 Task: Show the gamification for "Digital Experience".
Action: Mouse moved to (1286, 97)
Screenshot: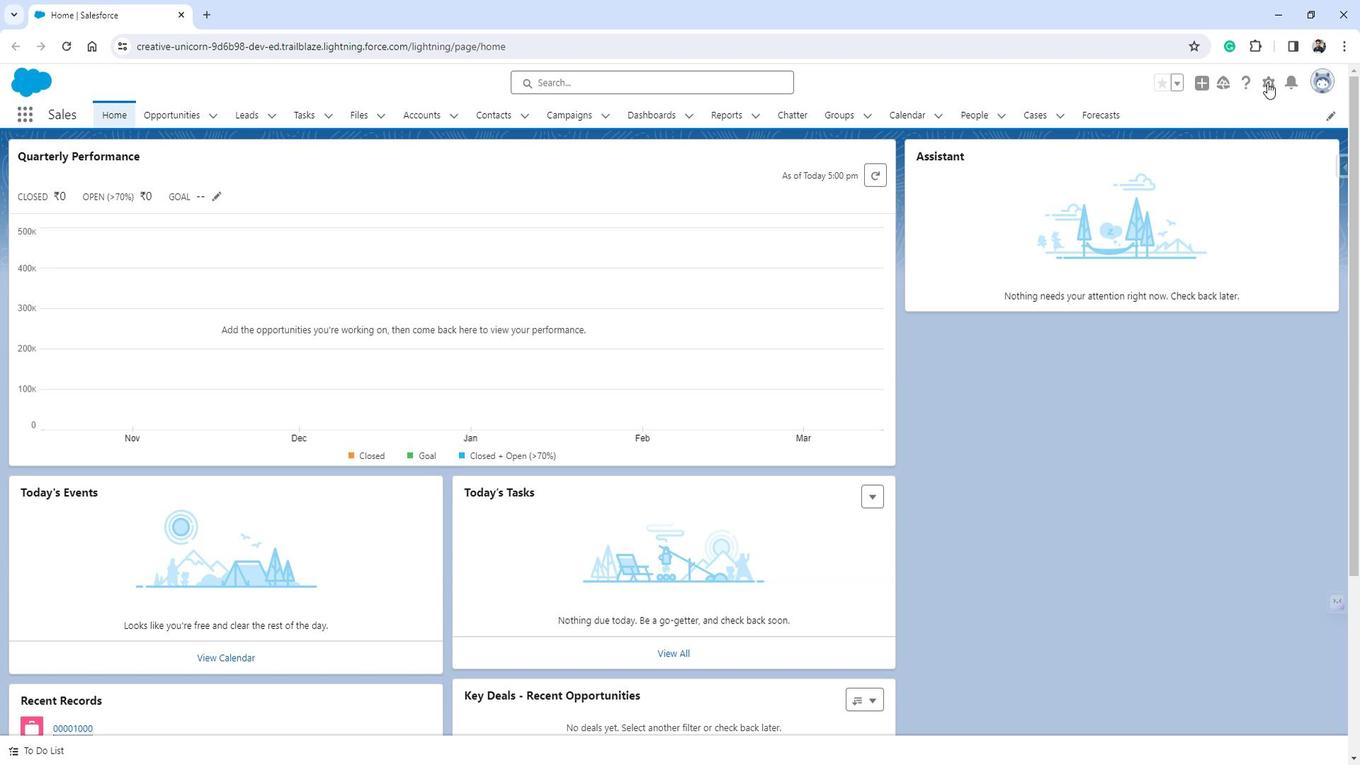 
Action: Mouse pressed left at (1286, 97)
Screenshot: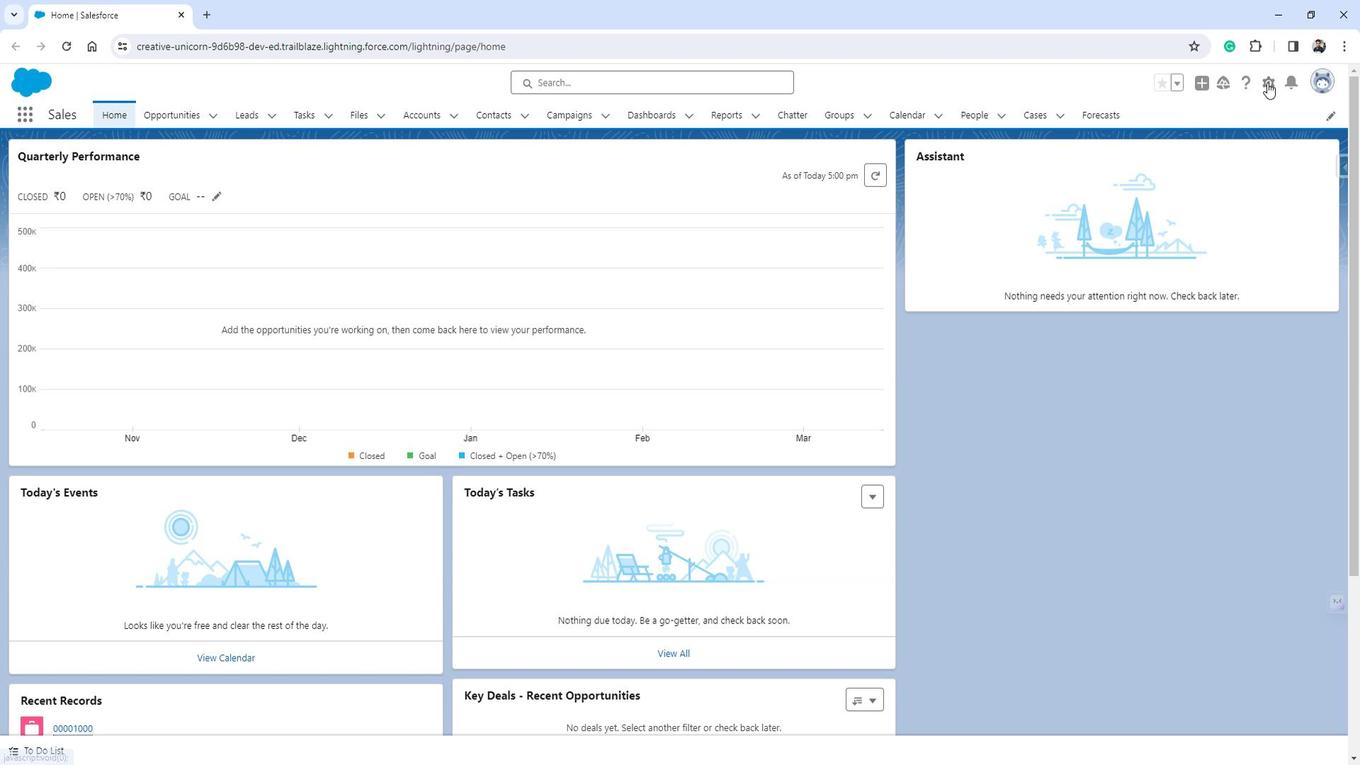 
Action: Mouse moved to (1213, 138)
Screenshot: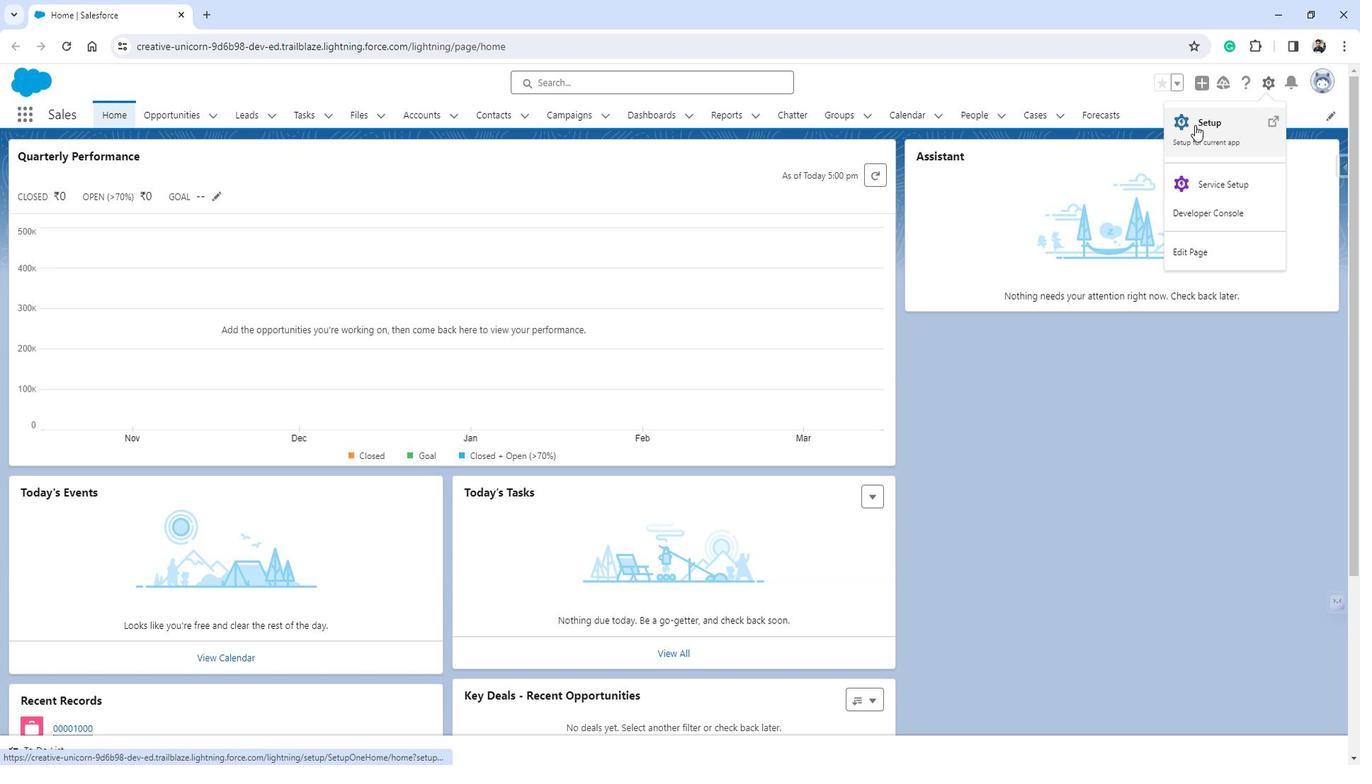 
Action: Mouse pressed left at (1213, 138)
Screenshot: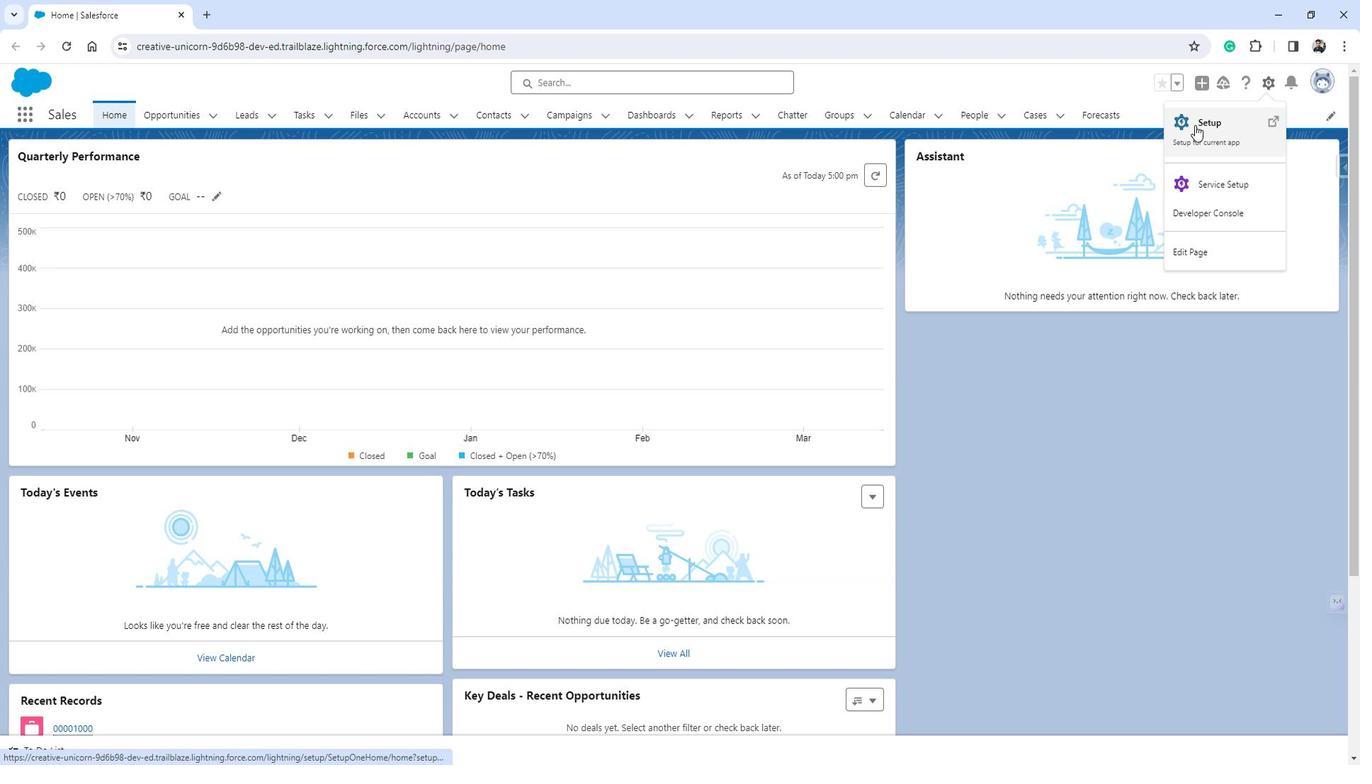 
Action: Mouse moved to (113, 420)
Screenshot: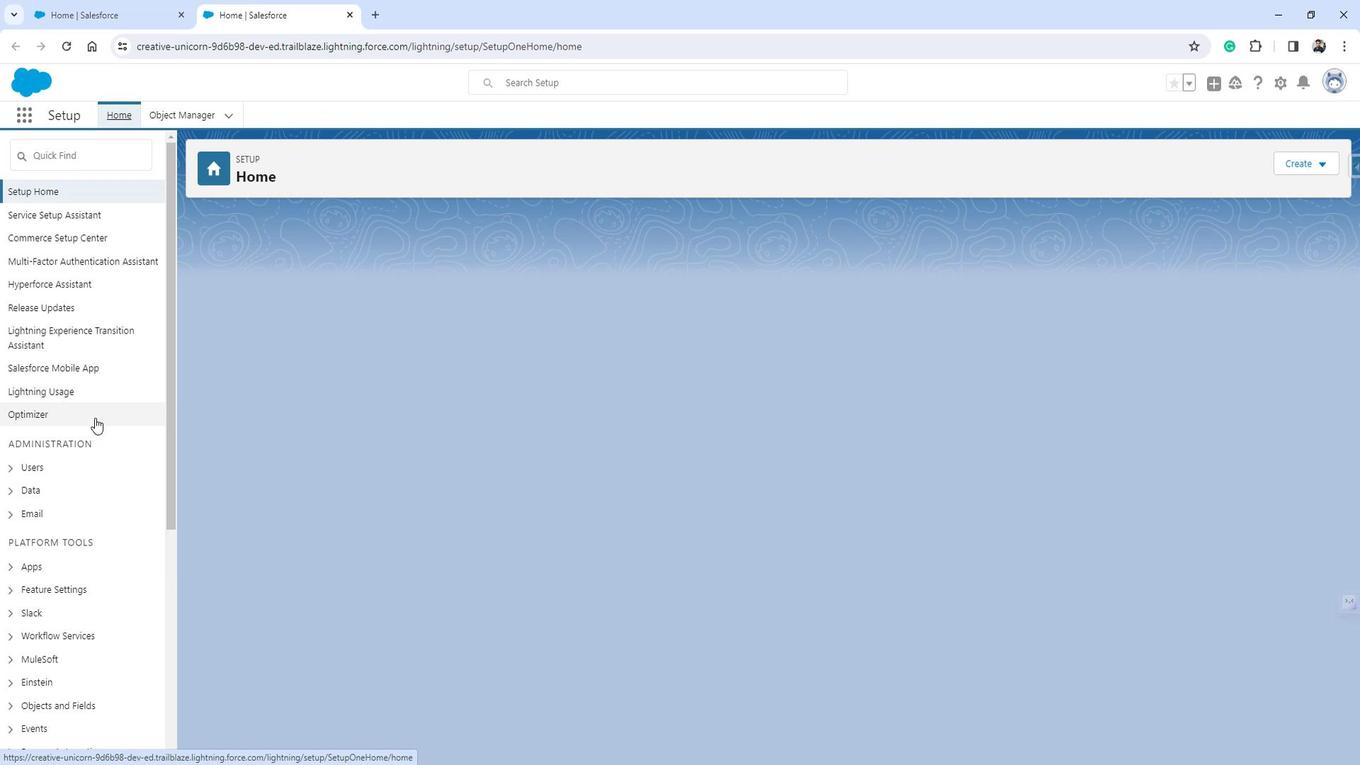 
Action: Mouse scrolled (113, 420) with delta (0, 0)
Screenshot: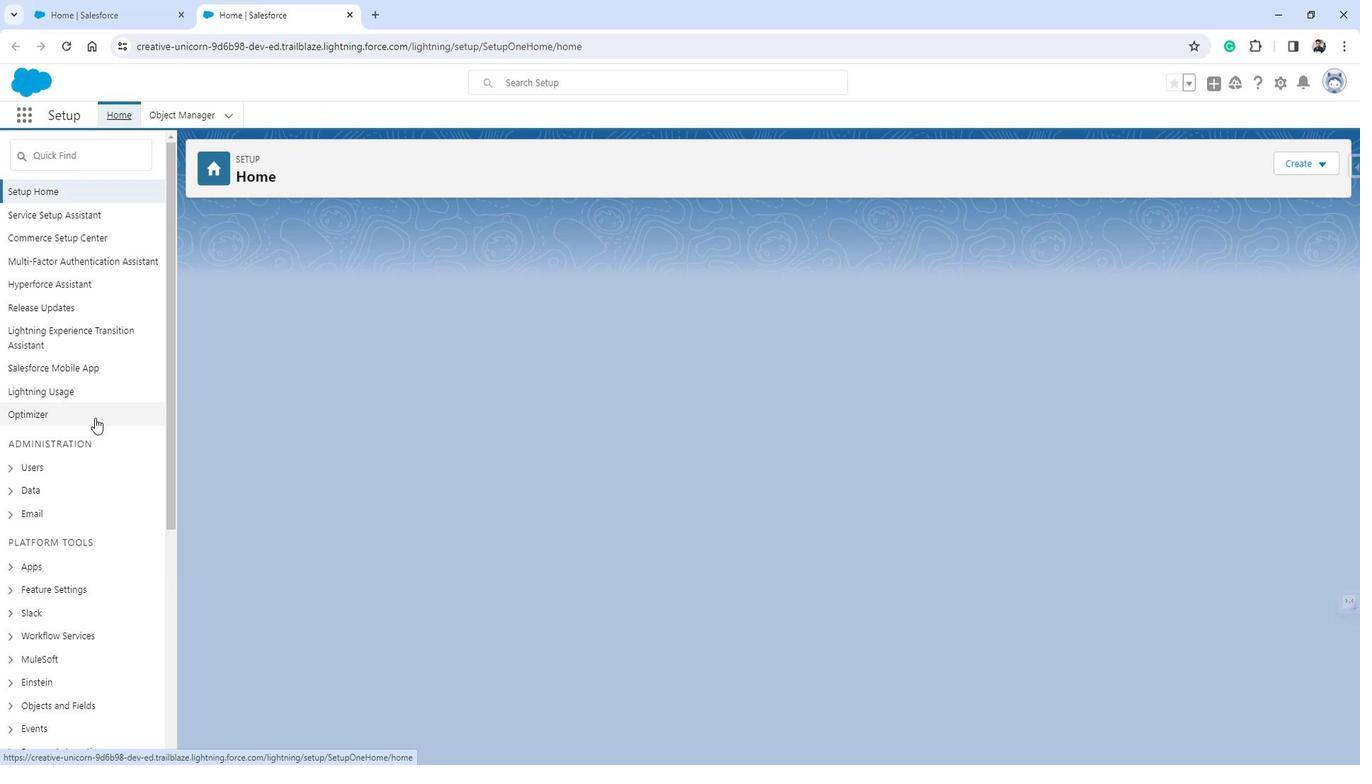 
Action: Mouse scrolled (113, 420) with delta (0, 0)
Screenshot: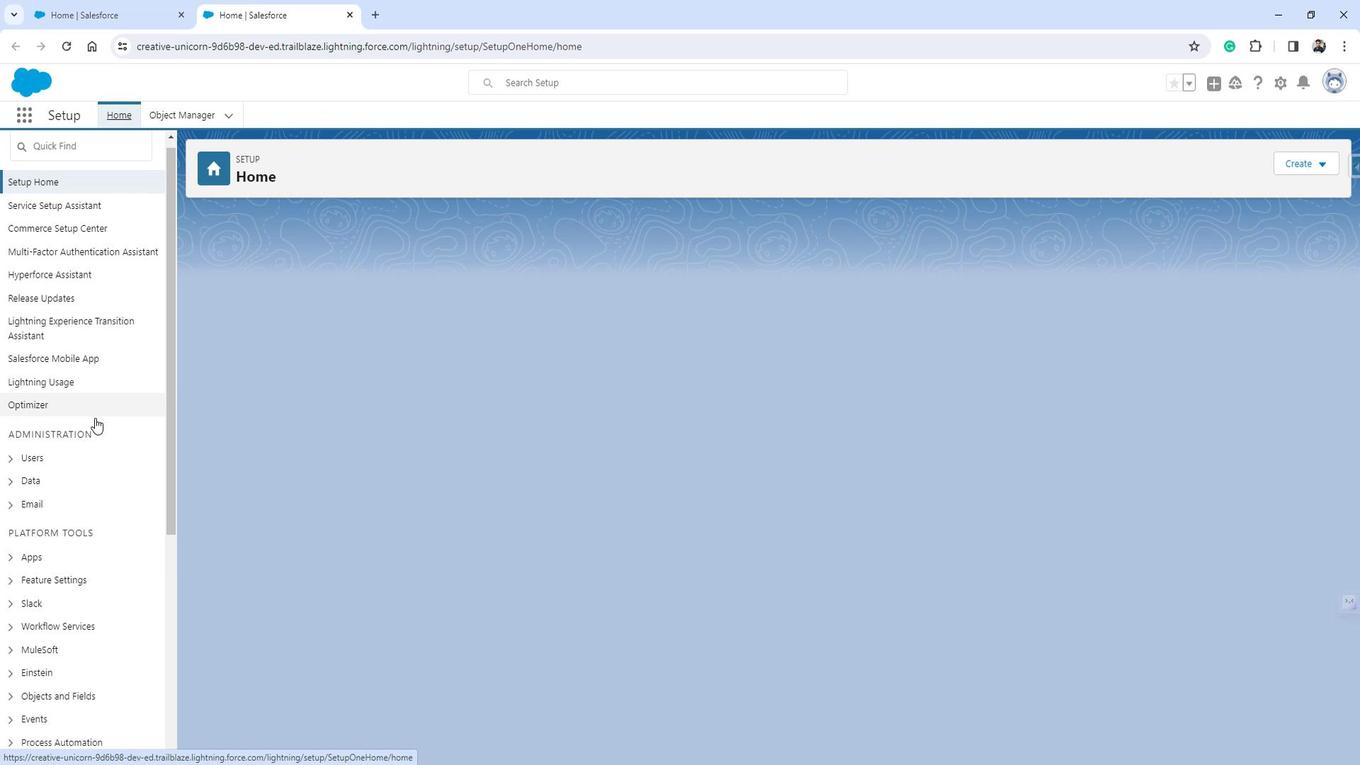 
Action: Mouse moved to (113, 420)
Screenshot: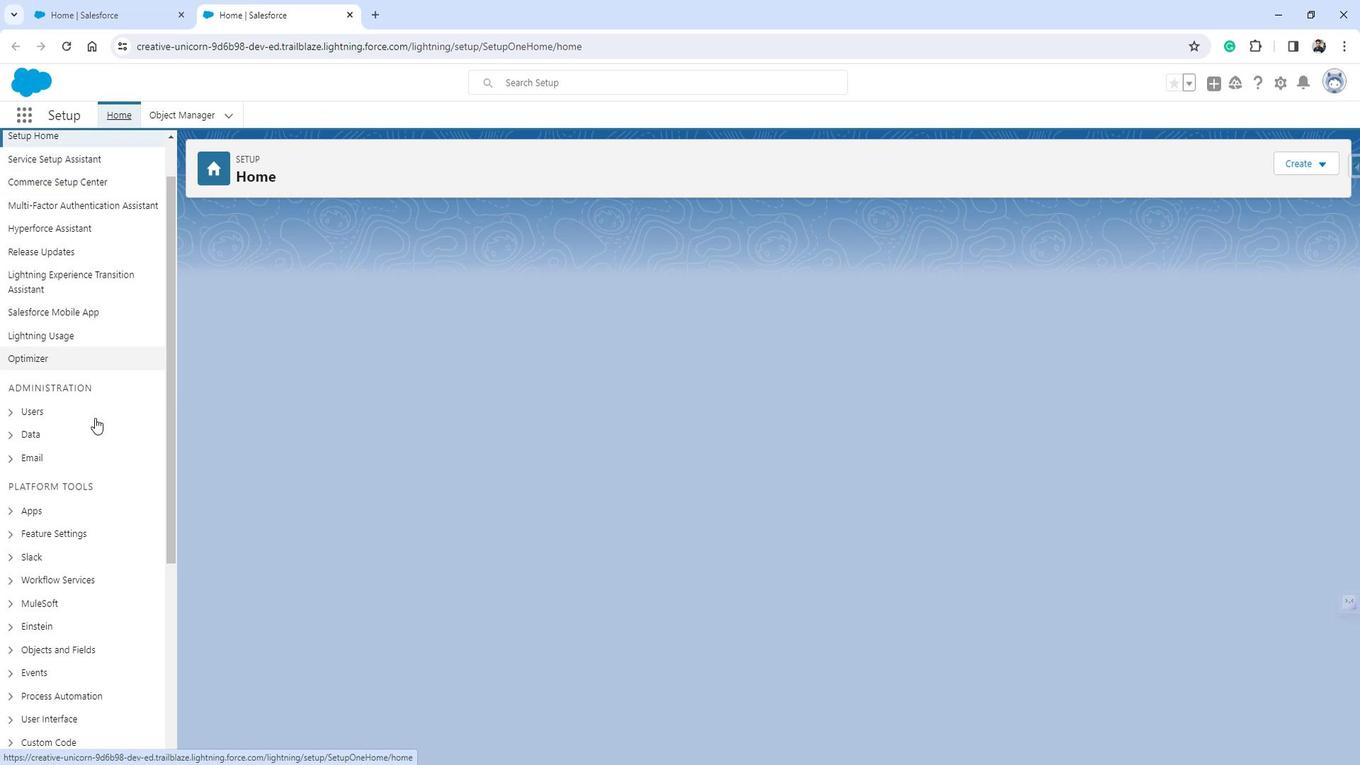 
Action: Mouse scrolled (113, 420) with delta (0, 0)
Screenshot: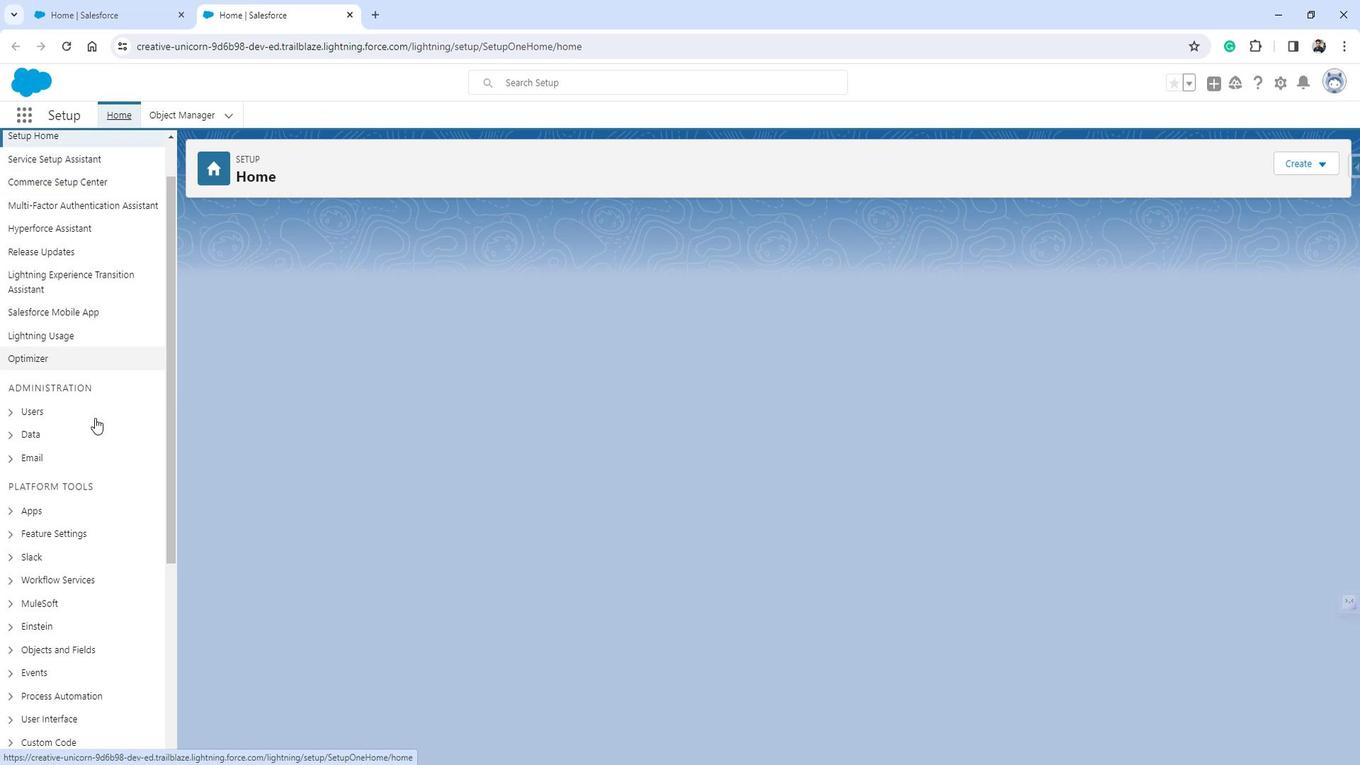 
Action: Mouse scrolled (113, 420) with delta (0, 0)
Screenshot: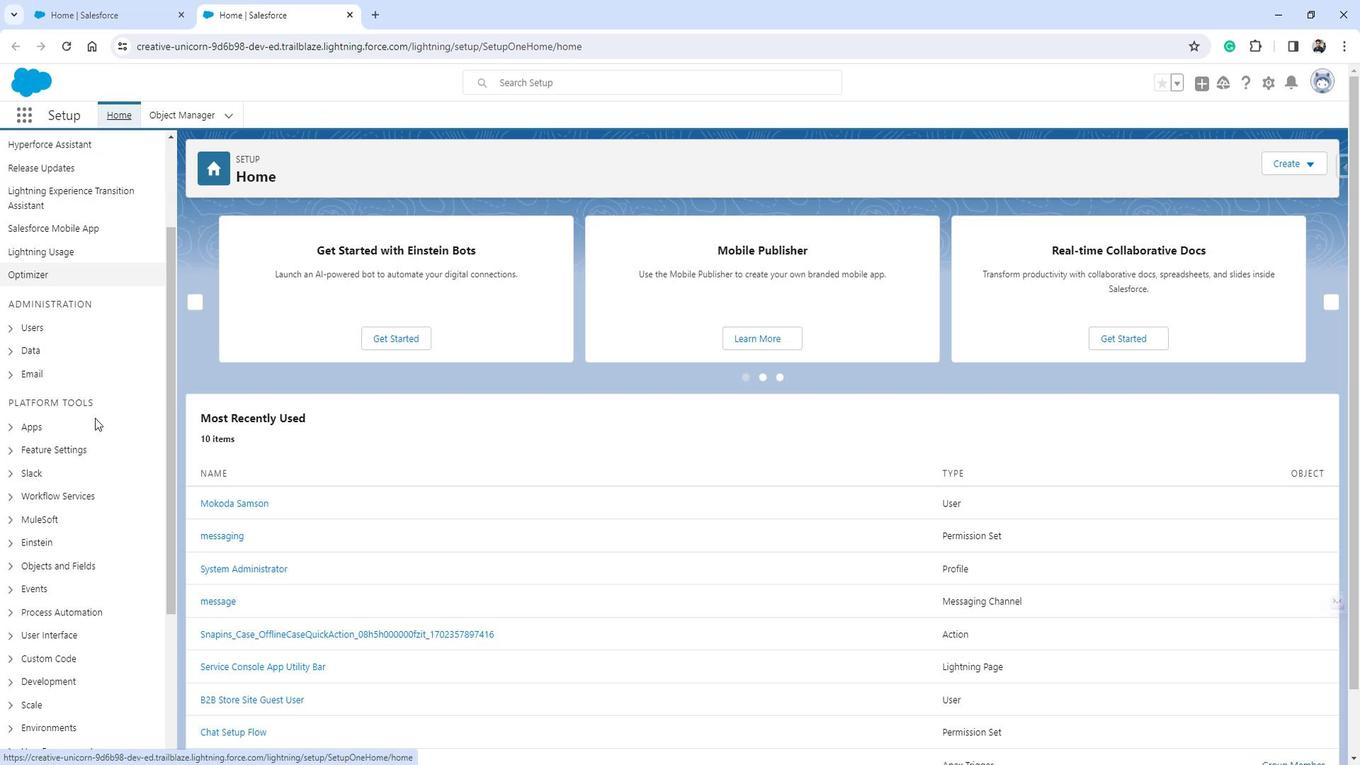 
Action: Mouse moved to (74, 298)
Screenshot: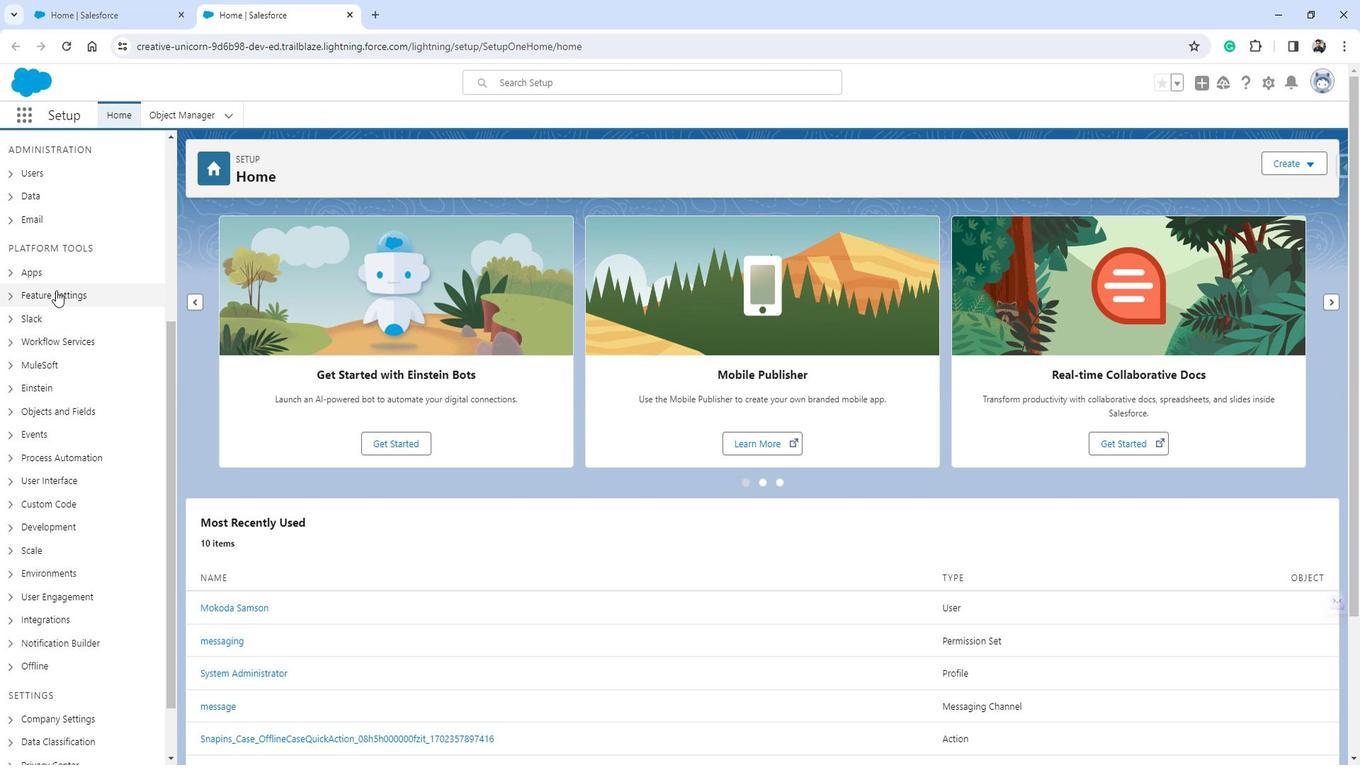 
Action: Mouse pressed left at (74, 298)
Screenshot: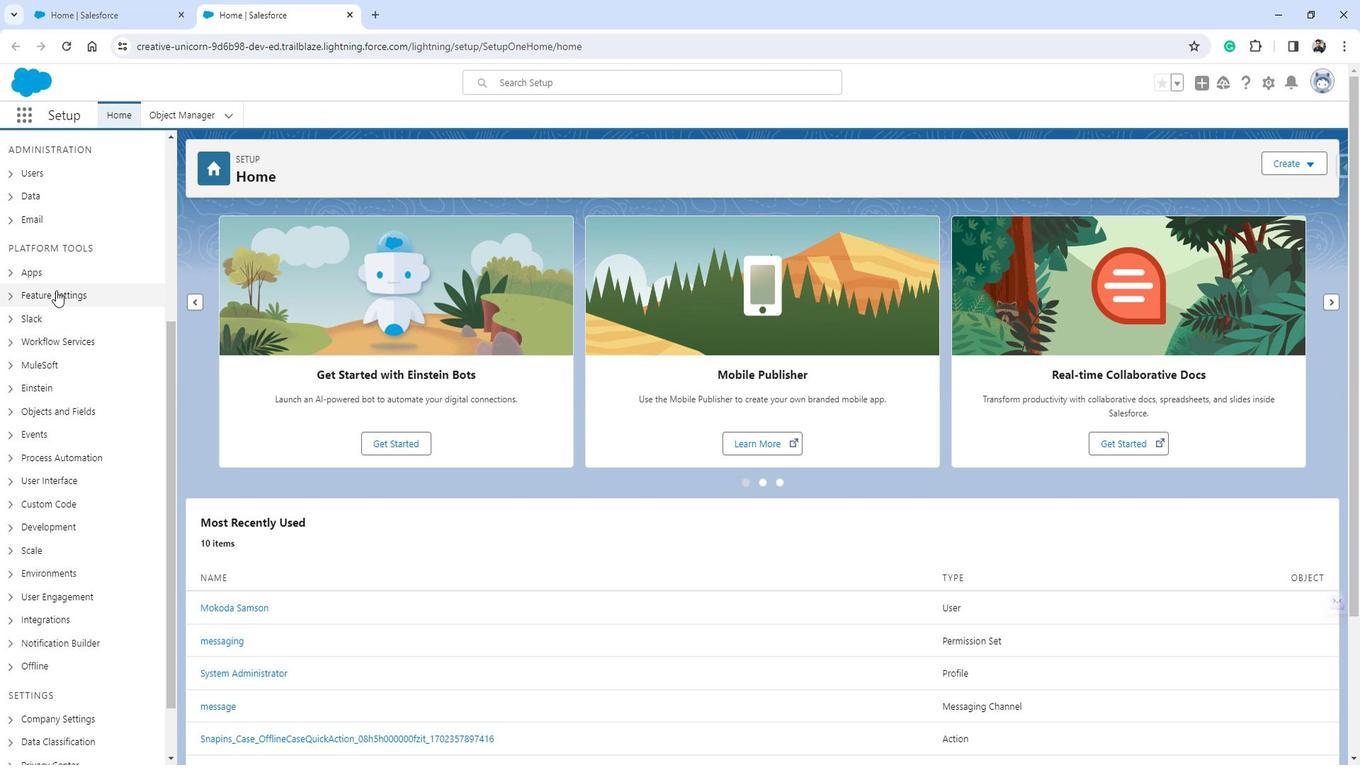 
Action: Mouse moved to (84, 447)
Screenshot: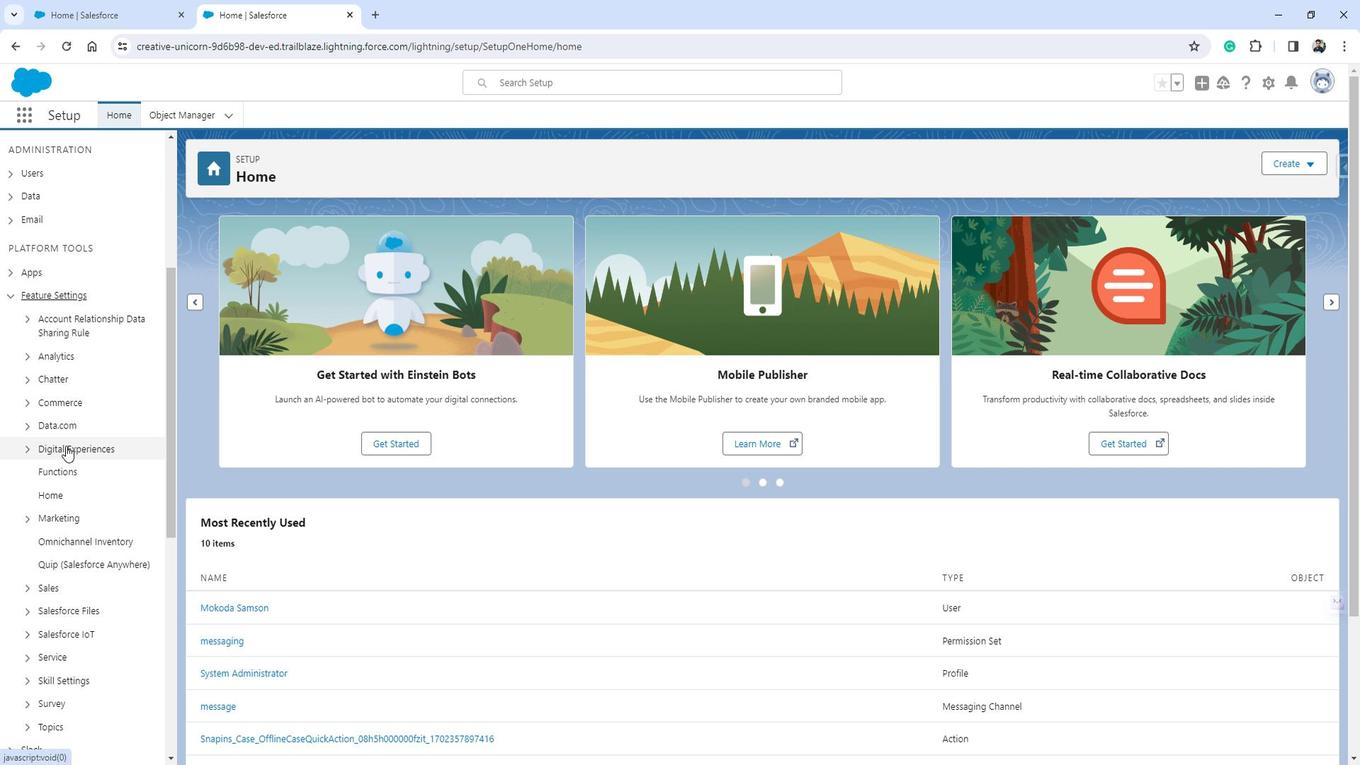 
Action: Mouse pressed left at (84, 447)
Screenshot: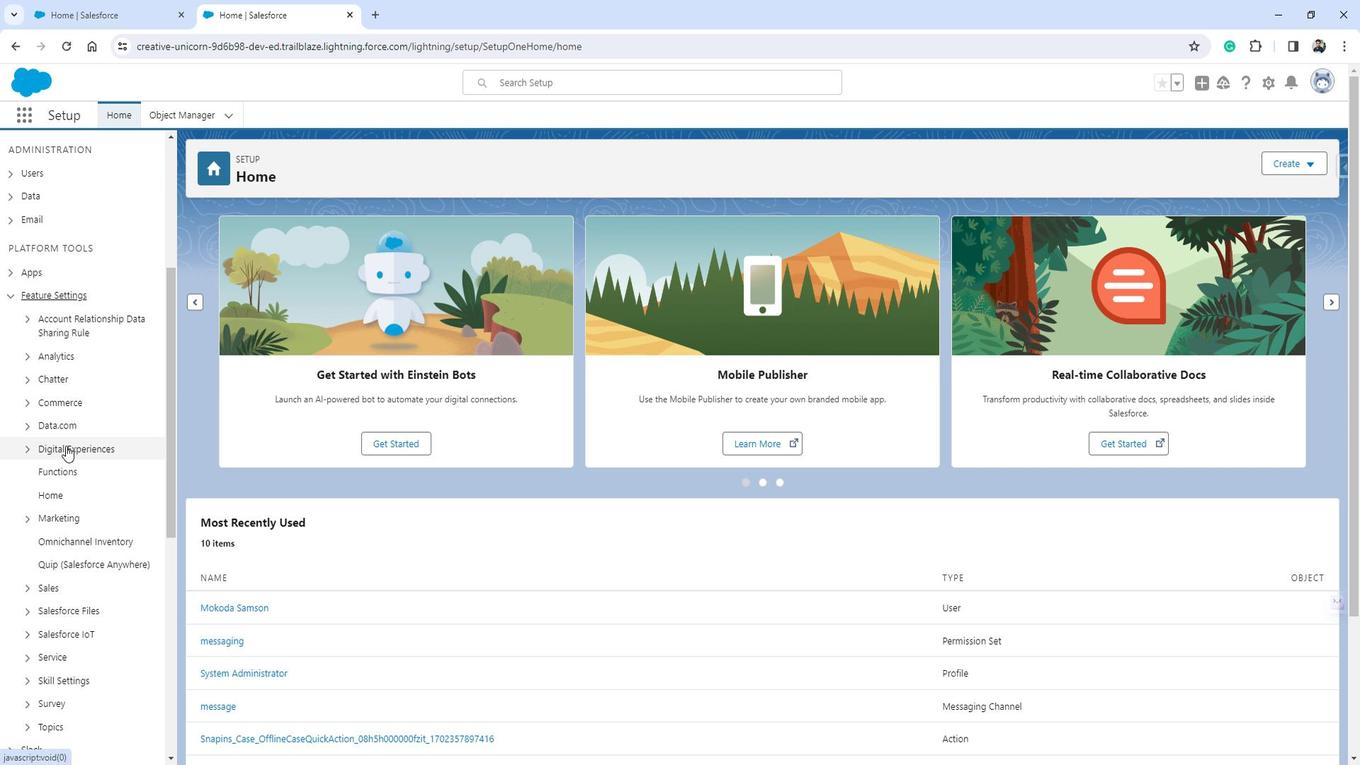 
Action: Mouse scrolled (84, 447) with delta (0, 0)
Screenshot: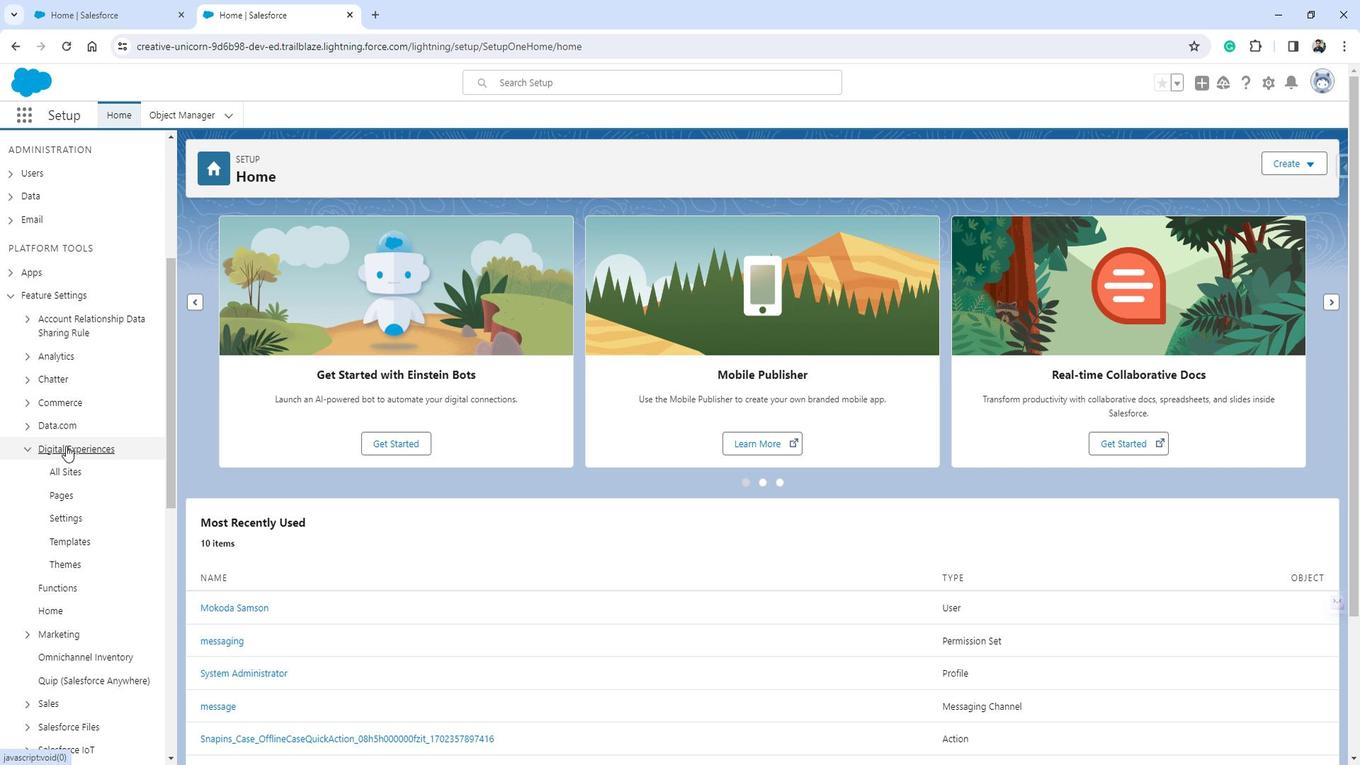 
Action: Mouse moved to (87, 403)
Screenshot: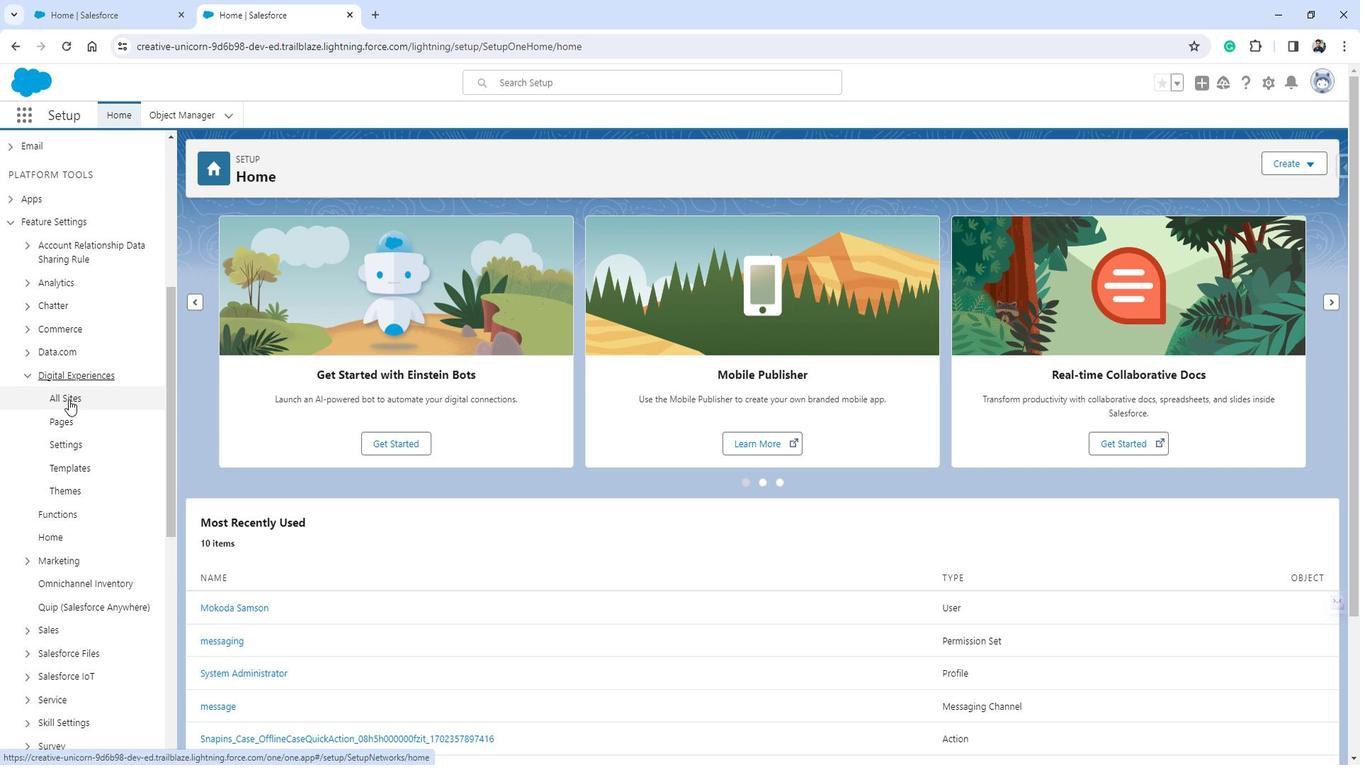 
Action: Mouse pressed left at (87, 403)
Screenshot: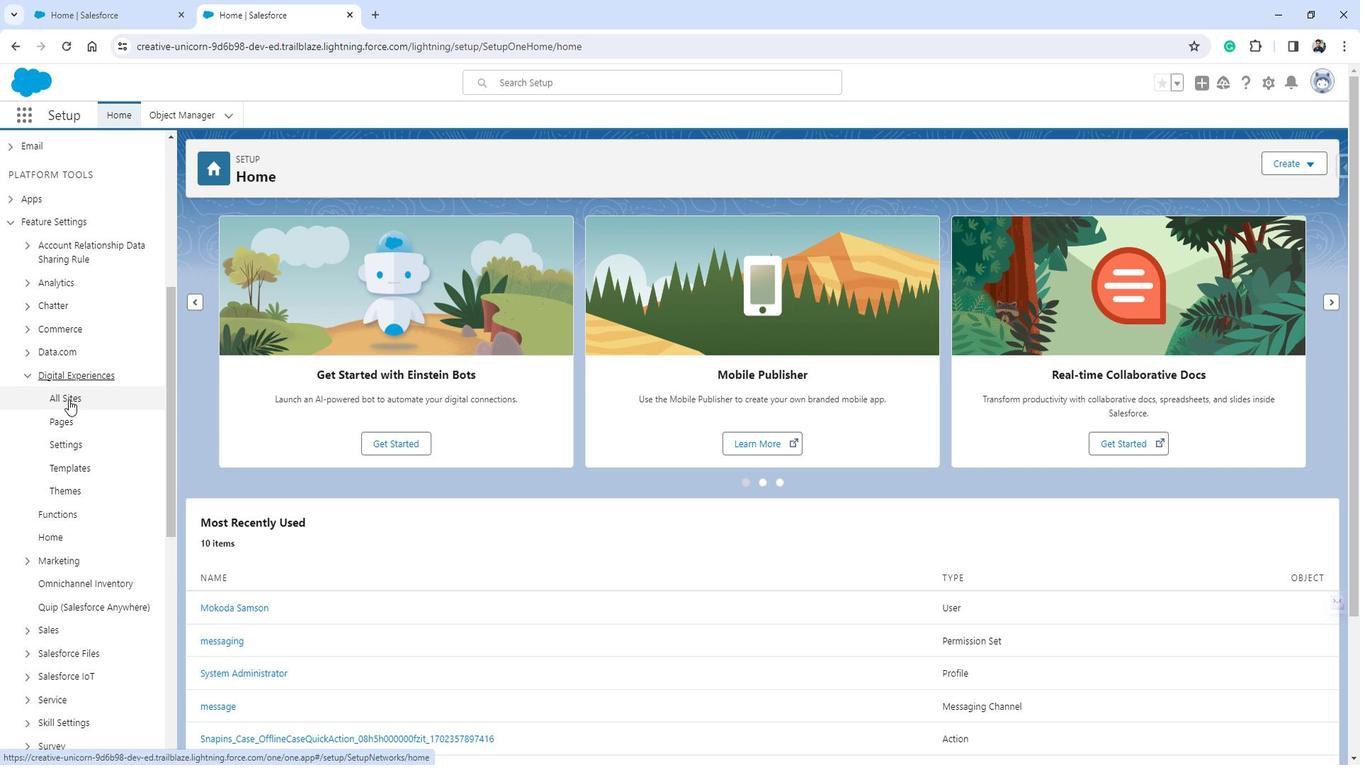 
Action: Mouse moved to (235, 440)
Screenshot: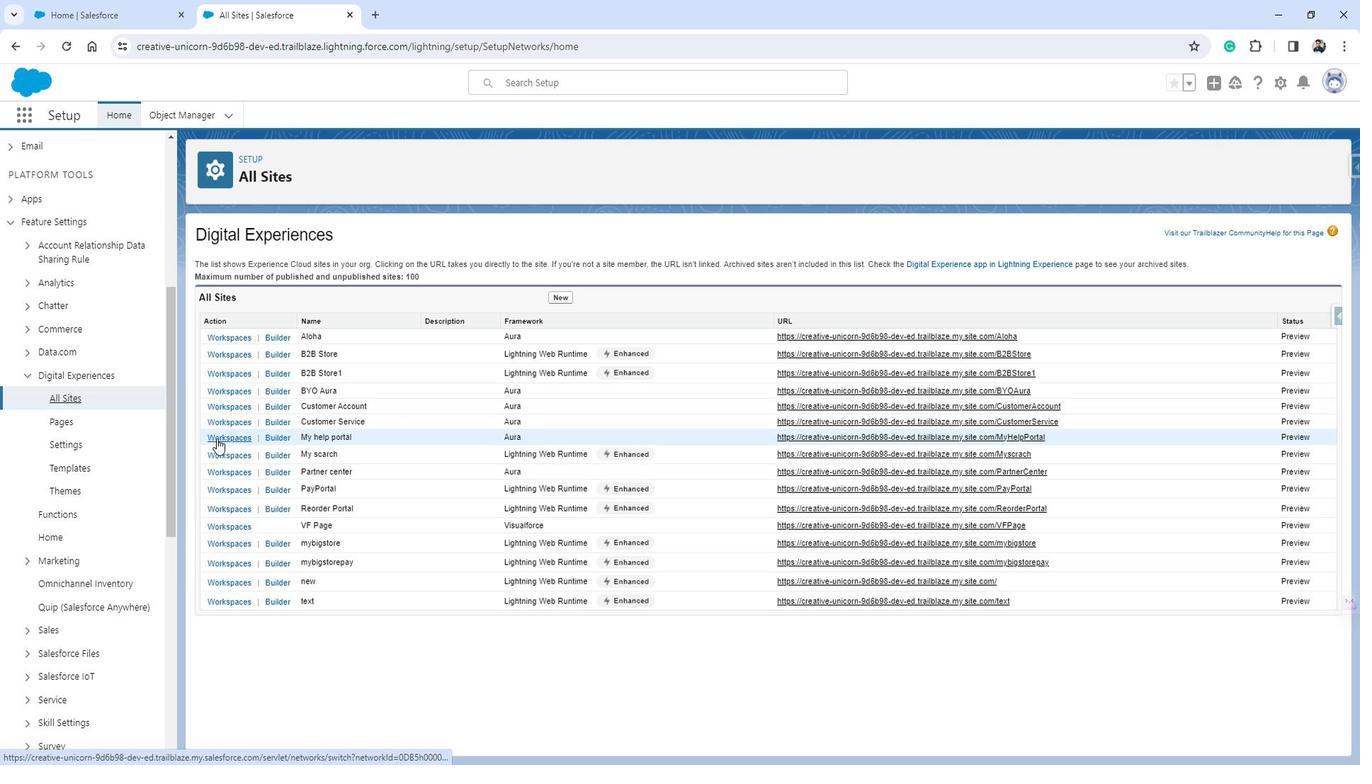 
Action: Mouse pressed left at (235, 440)
Screenshot: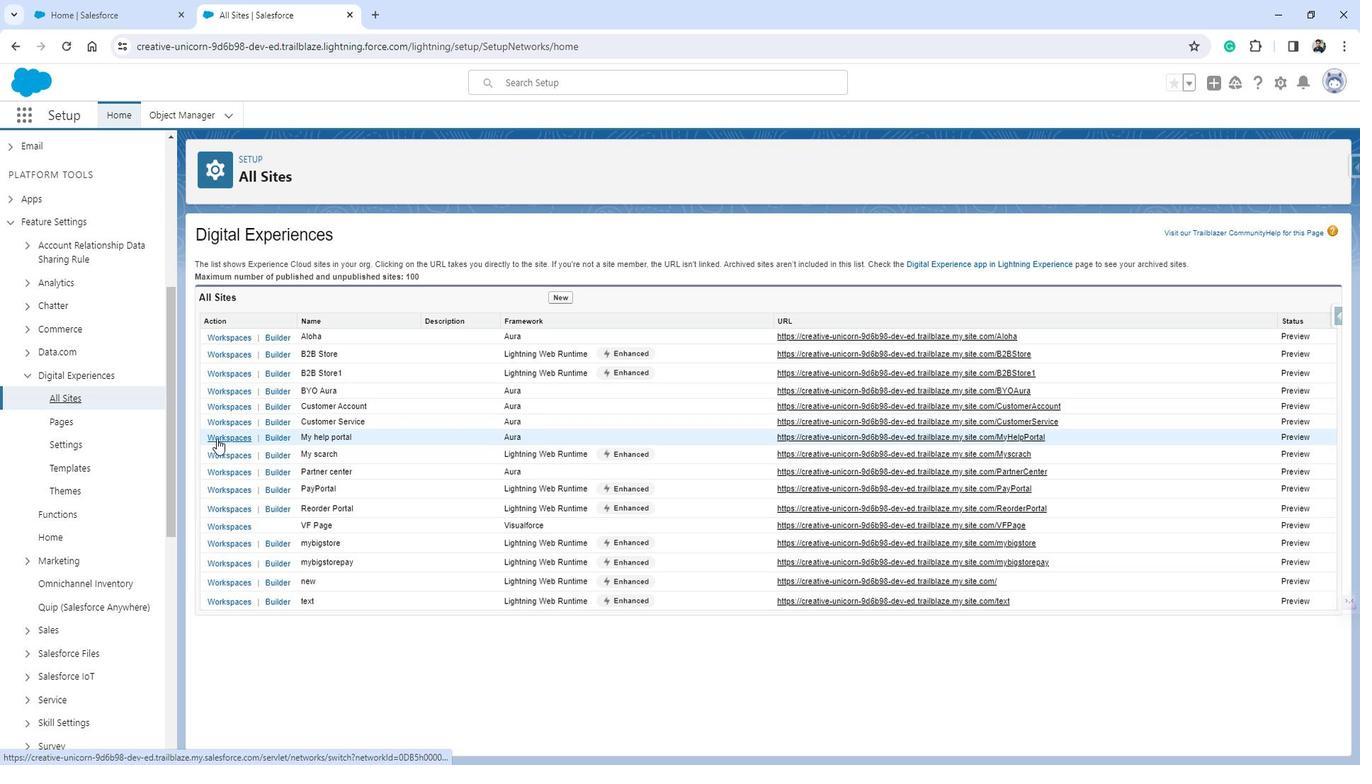 
Action: Mouse moved to (196, 484)
Screenshot: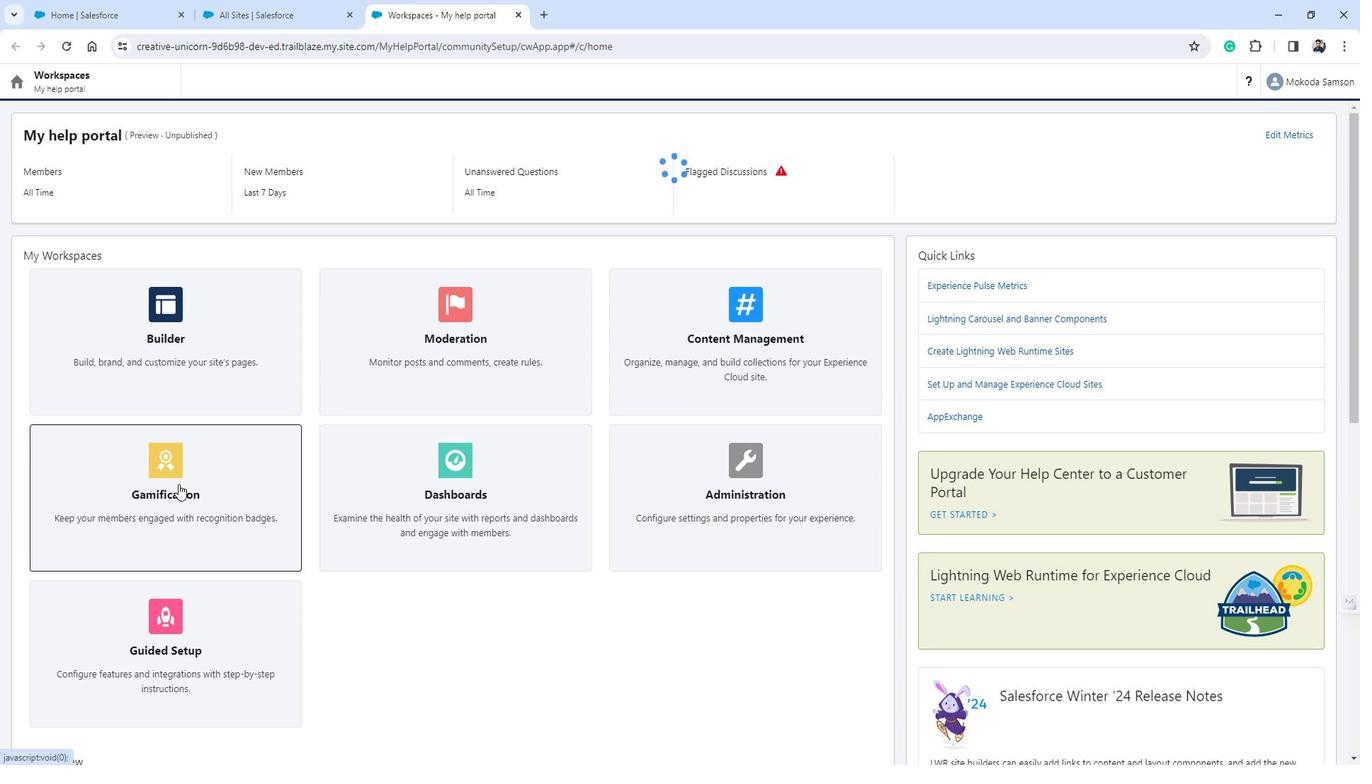 
Action: Mouse pressed left at (196, 484)
Screenshot: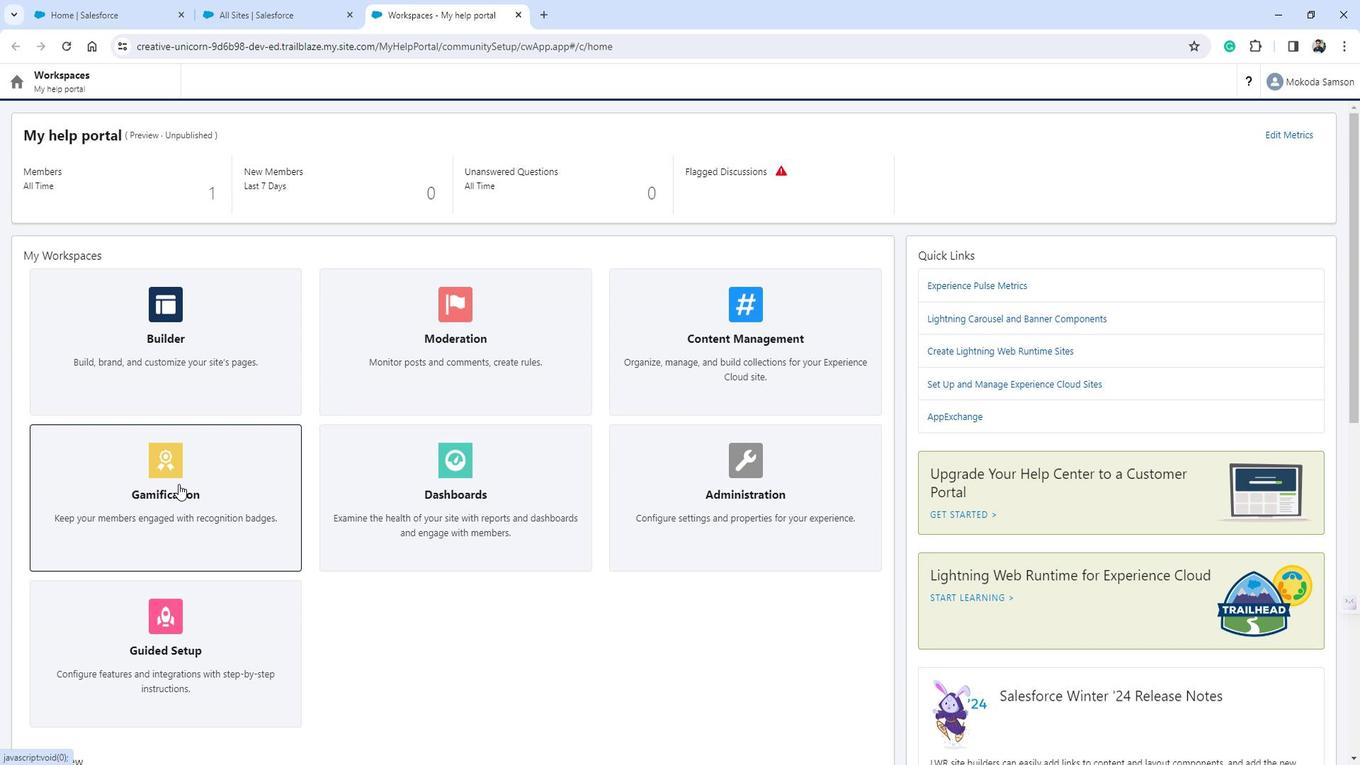 
Action: Mouse moved to (463, 469)
Screenshot: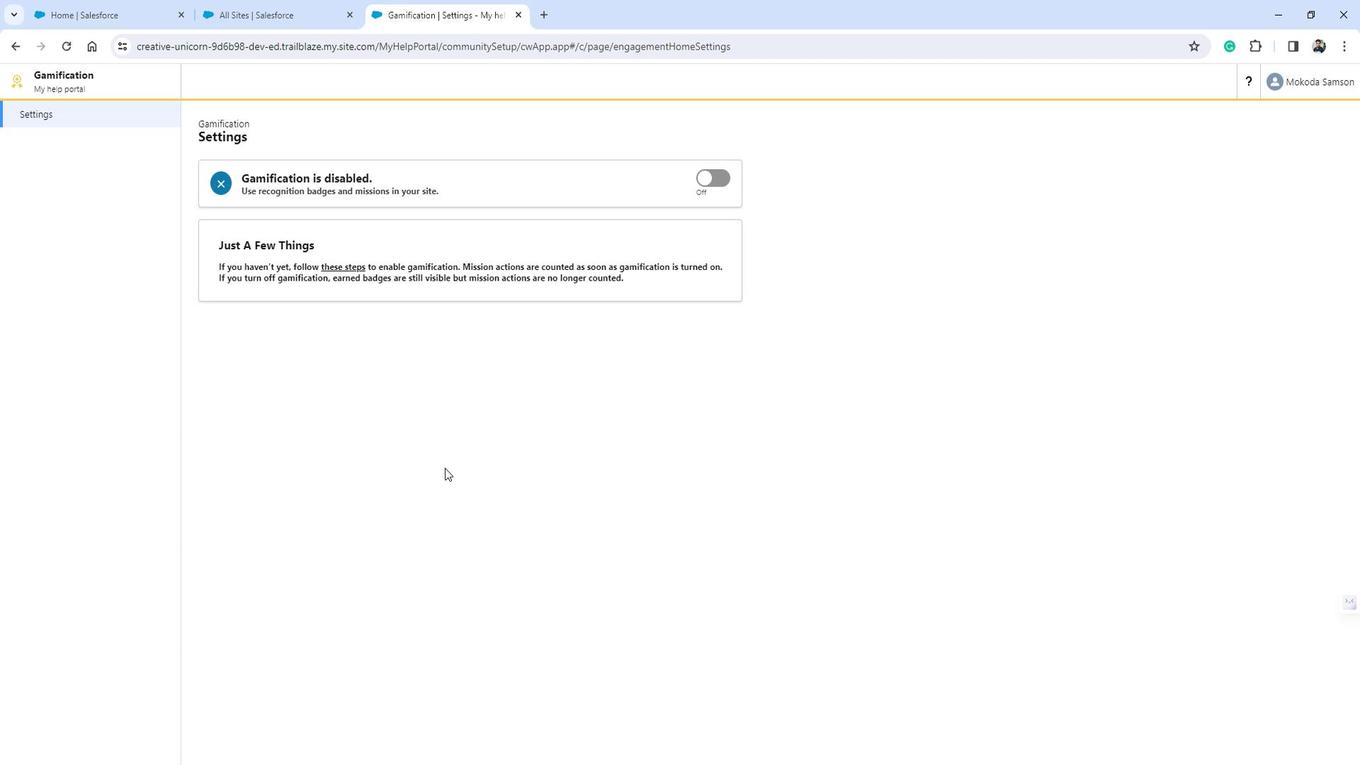
